 Task: Create a section Breakneck Pace and in the section, add a milestone High Availability Implementation in the project AgileEngine
Action: Mouse moved to (518, 414)
Screenshot: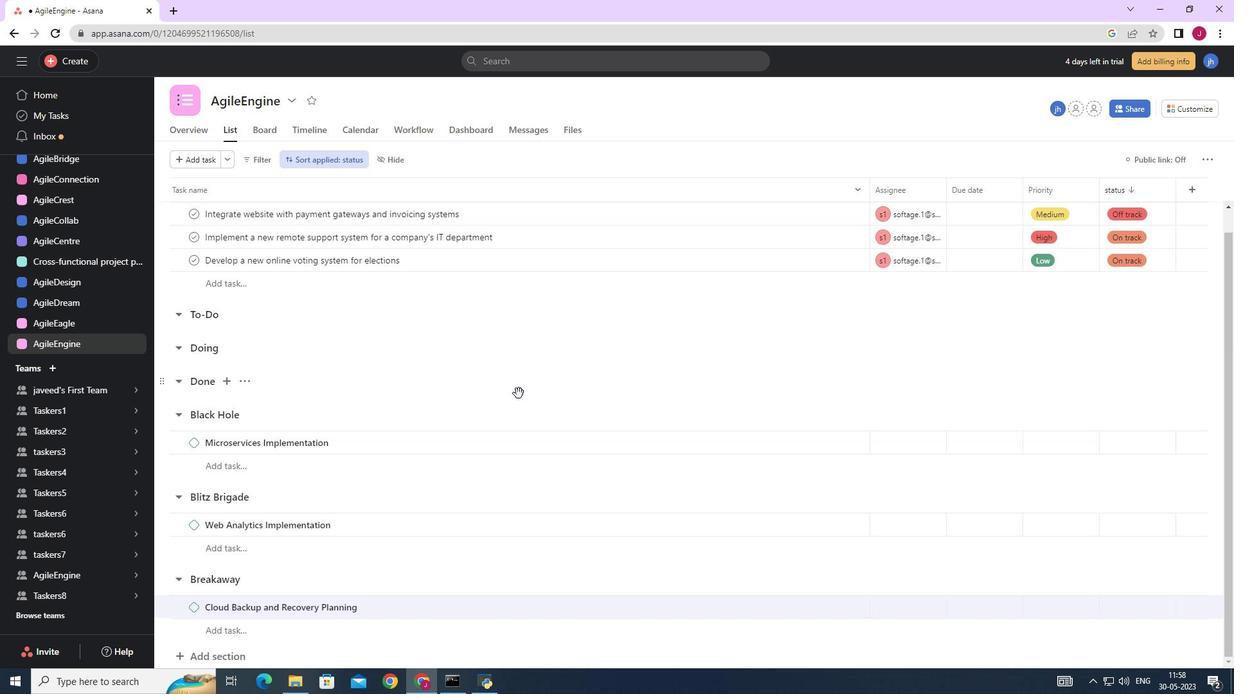 
Action: Mouse scrolled (518, 413) with delta (0, 0)
Screenshot: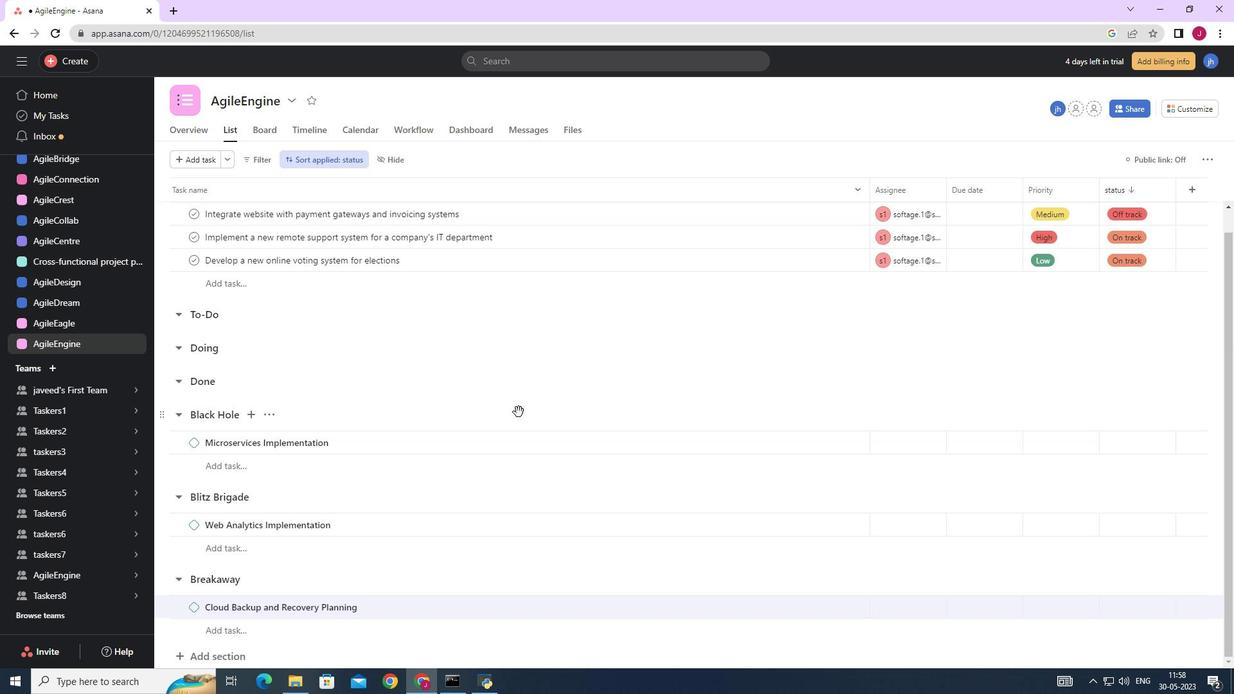 
Action: Mouse moved to (518, 414)
Screenshot: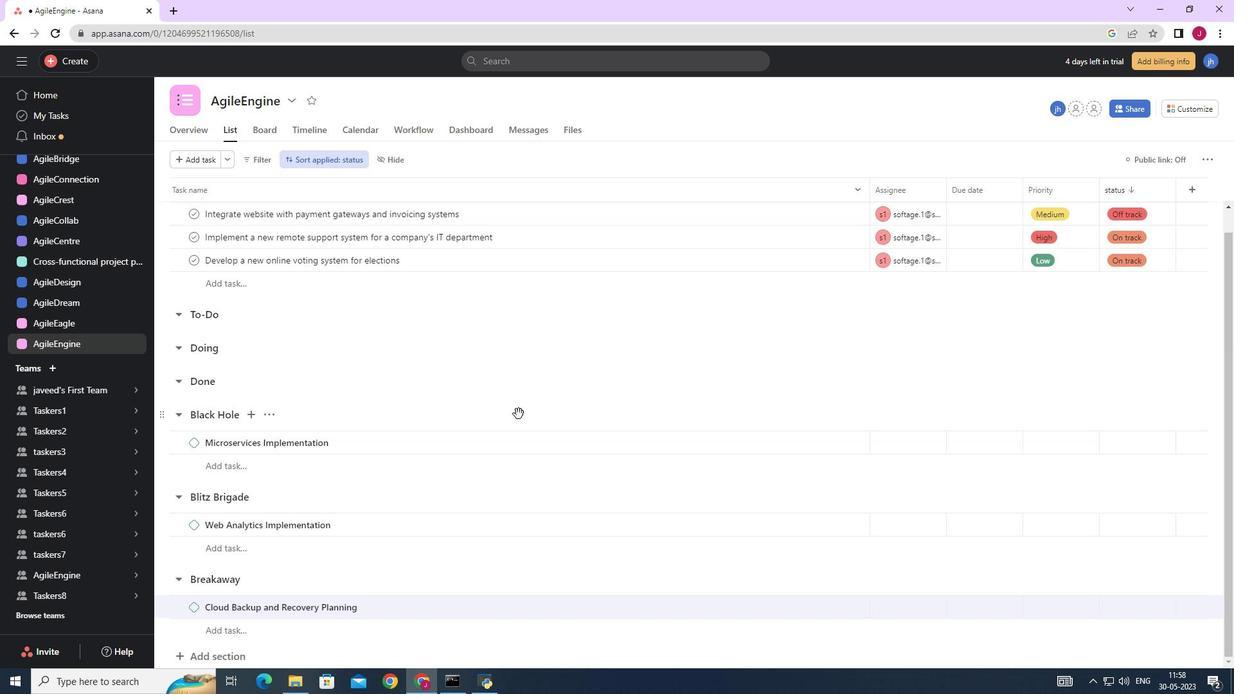 
Action: Mouse scrolled (518, 414) with delta (0, 0)
Screenshot: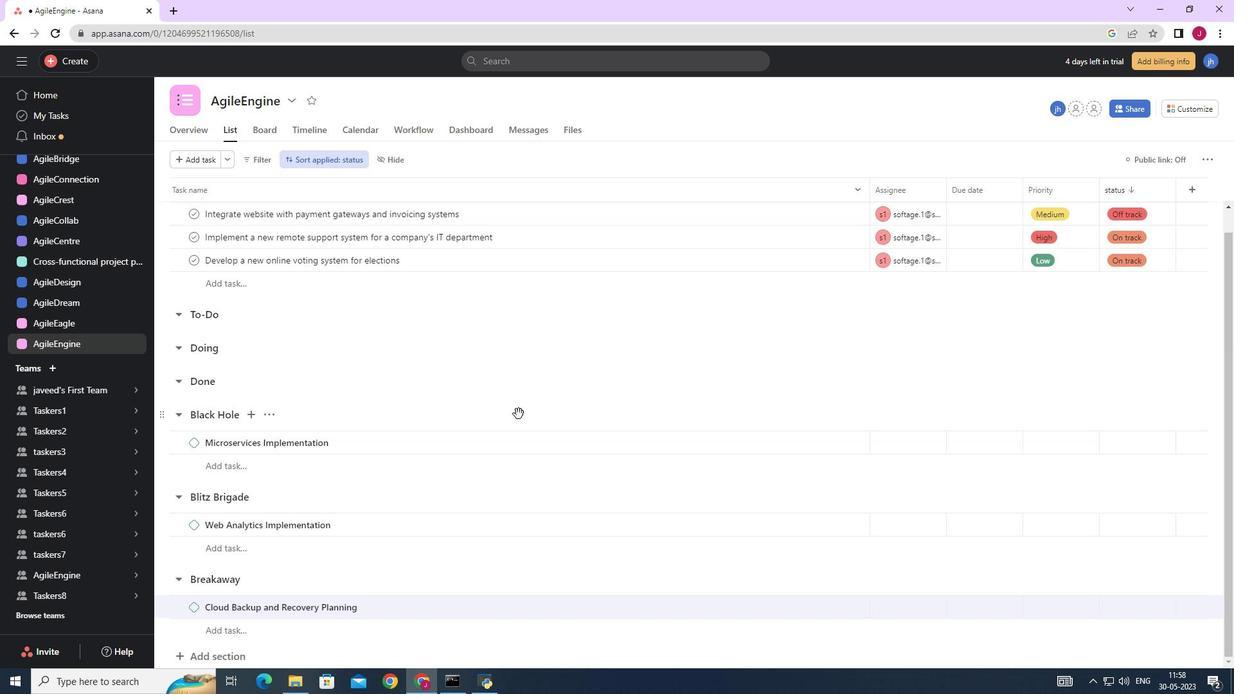 
Action: Mouse scrolled (518, 414) with delta (0, 0)
Screenshot: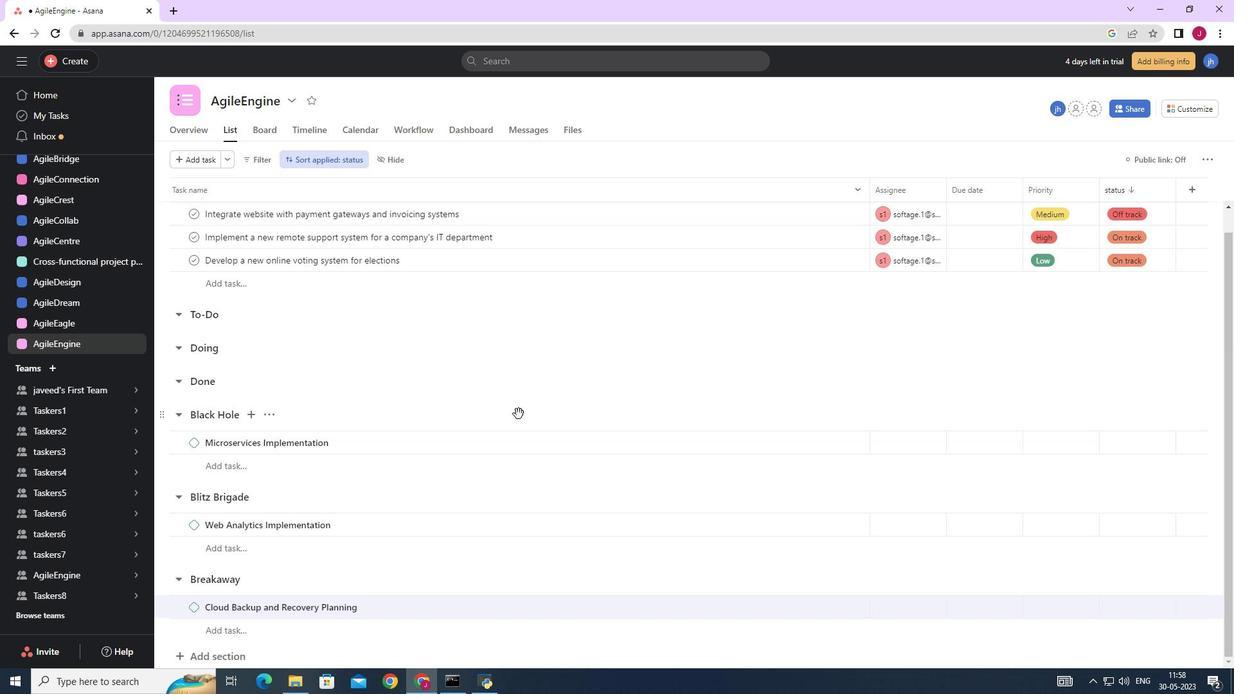
Action: Mouse moved to (518, 416)
Screenshot: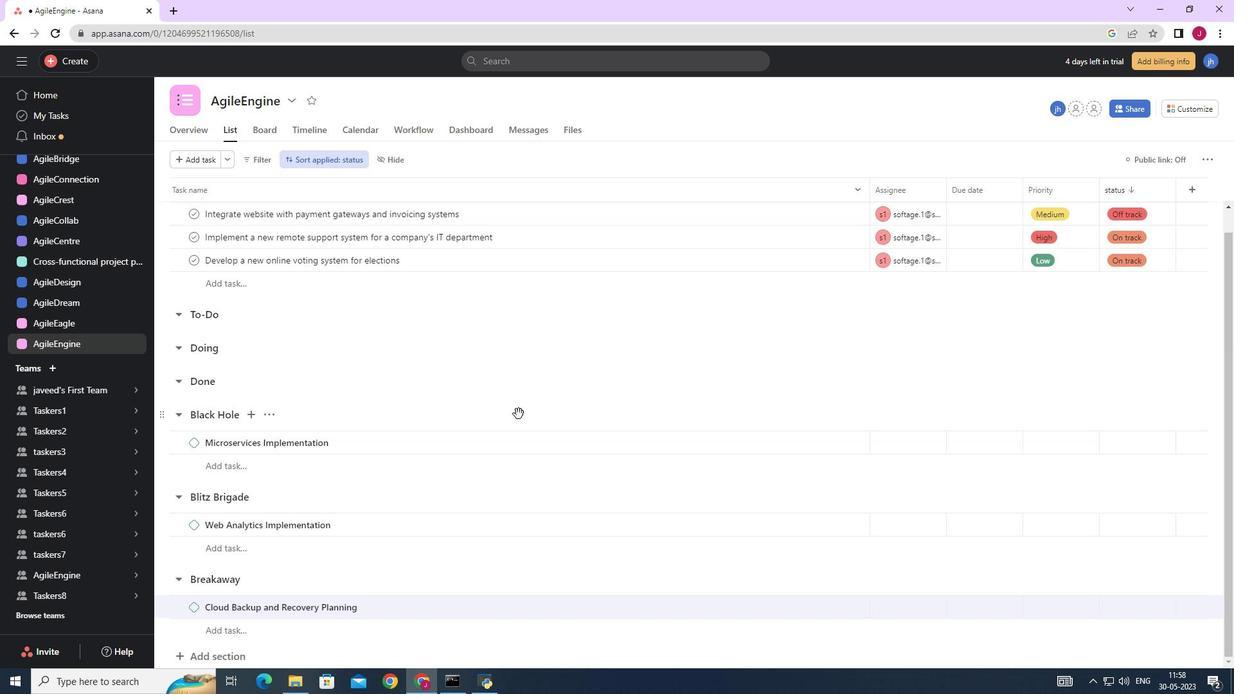 
Action: Mouse scrolled (518, 414) with delta (0, 0)
Screenshot: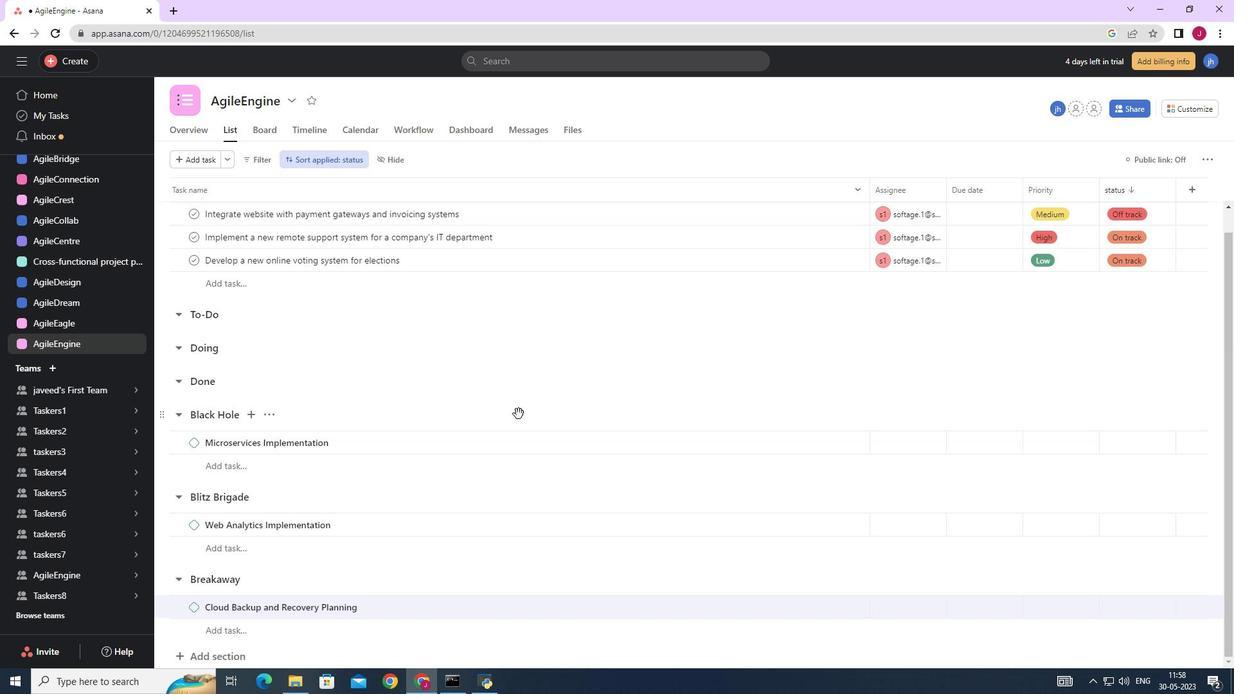 
Action: Mouse moved to (220, 655)
Screenshot: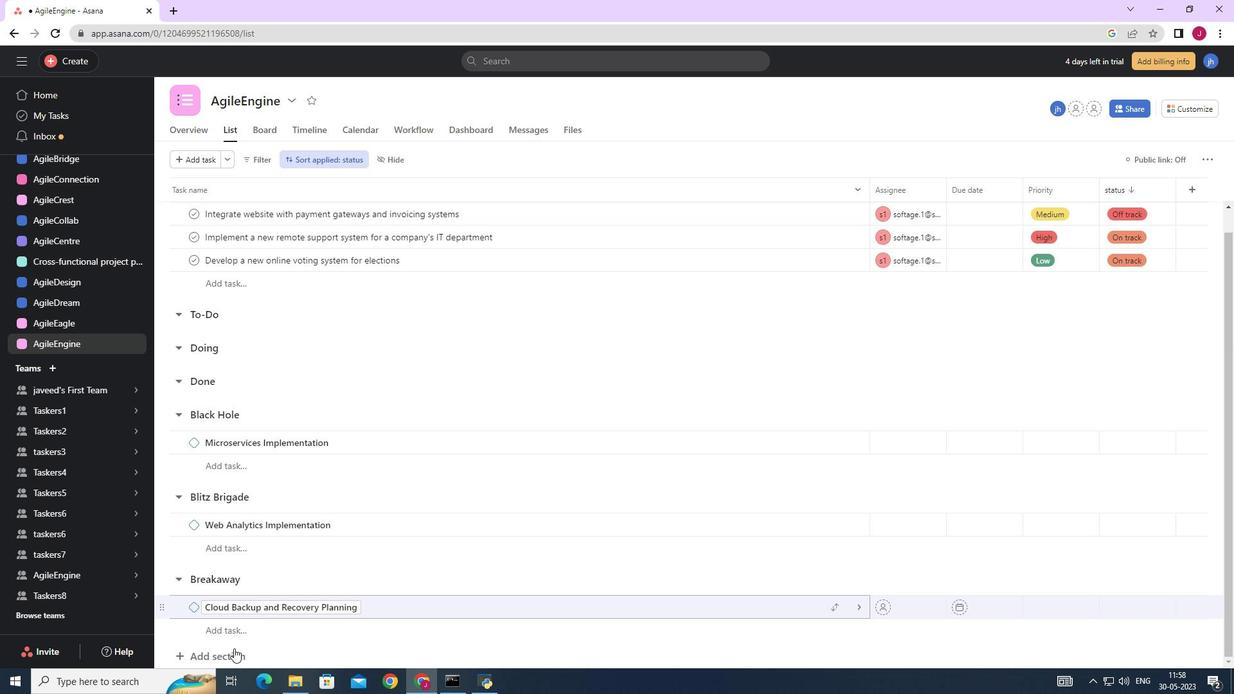 
Action: Mouse pressed left at (220, 655)
Screenshot: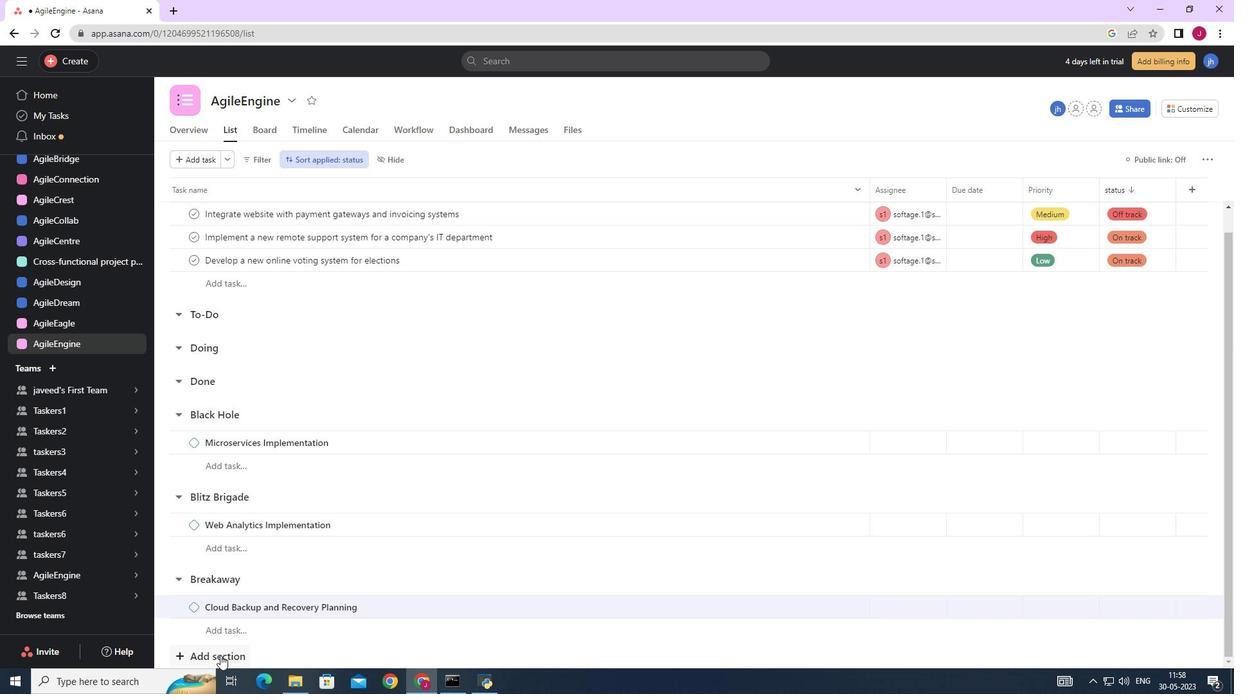 
Action: Mouse moved to (253, 628)
Screenshot: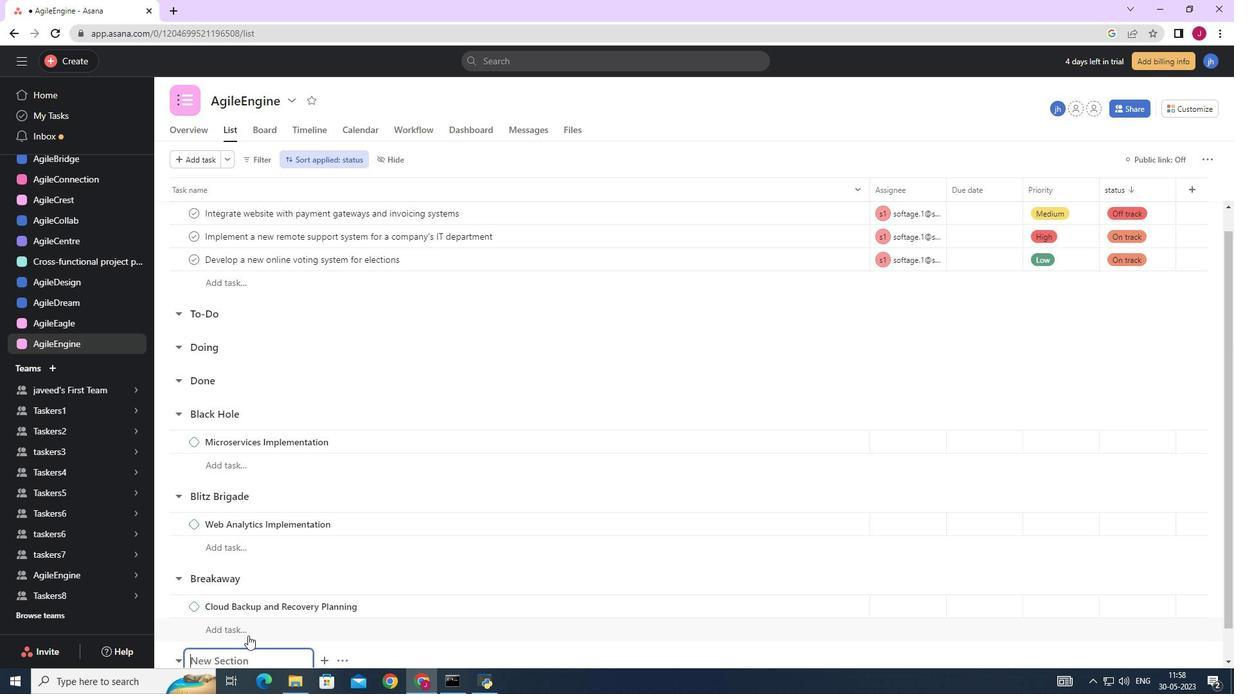 
Action: Mouse scrolled (253, 628) with delta (0, 0)
Screenshot: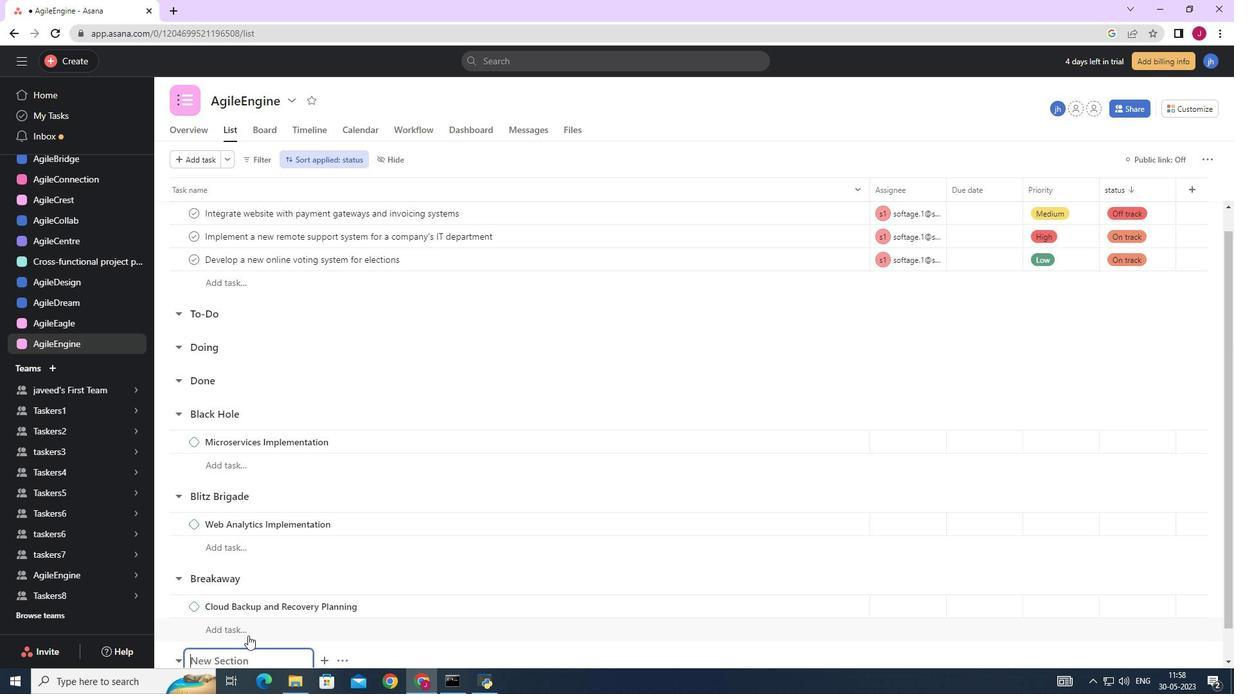 
Action: Mouse scrolled (253, 628) with delta (0, 0)
Screenshot: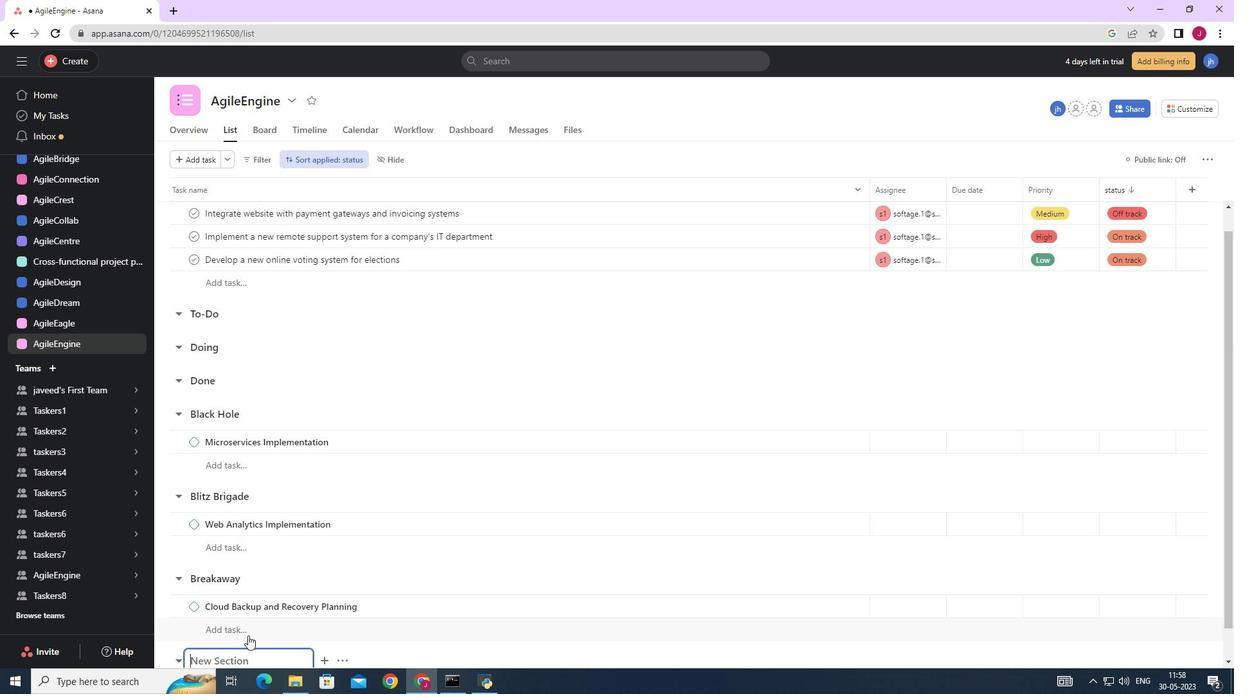 
Action: Mouse moved to (255, 628)
Screenshot: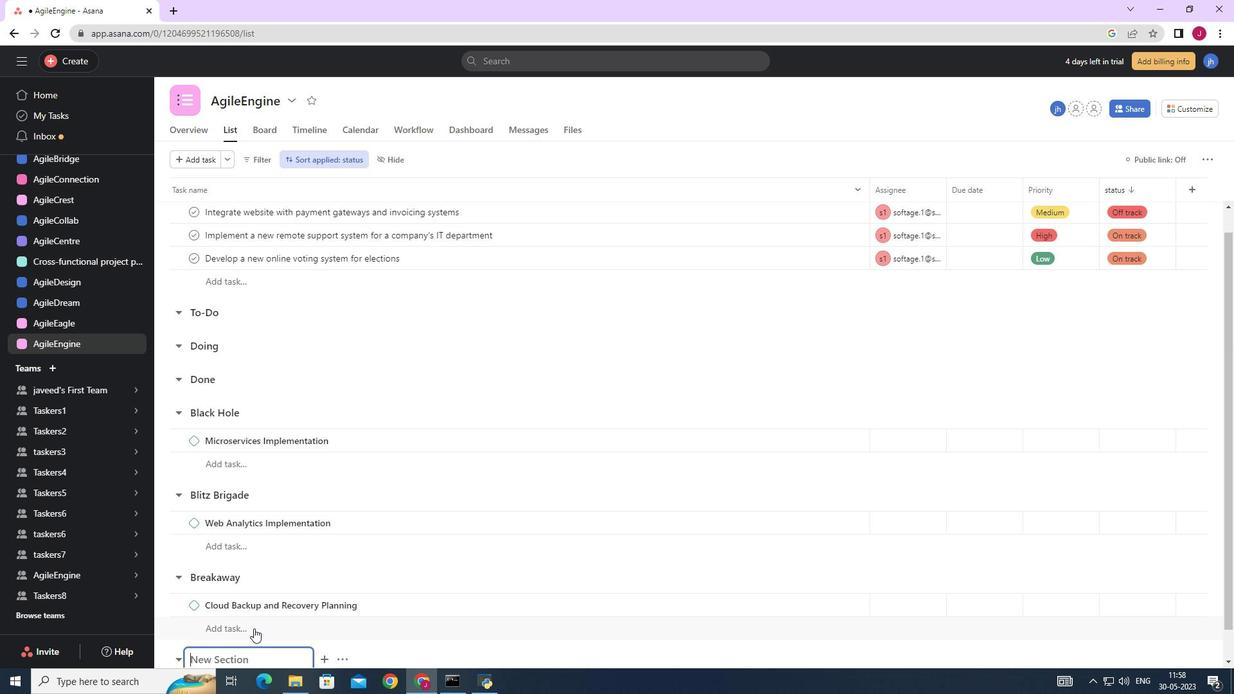 
Action: Mouse scrolled (255, 627) with delta (0, 0)
Screenshot: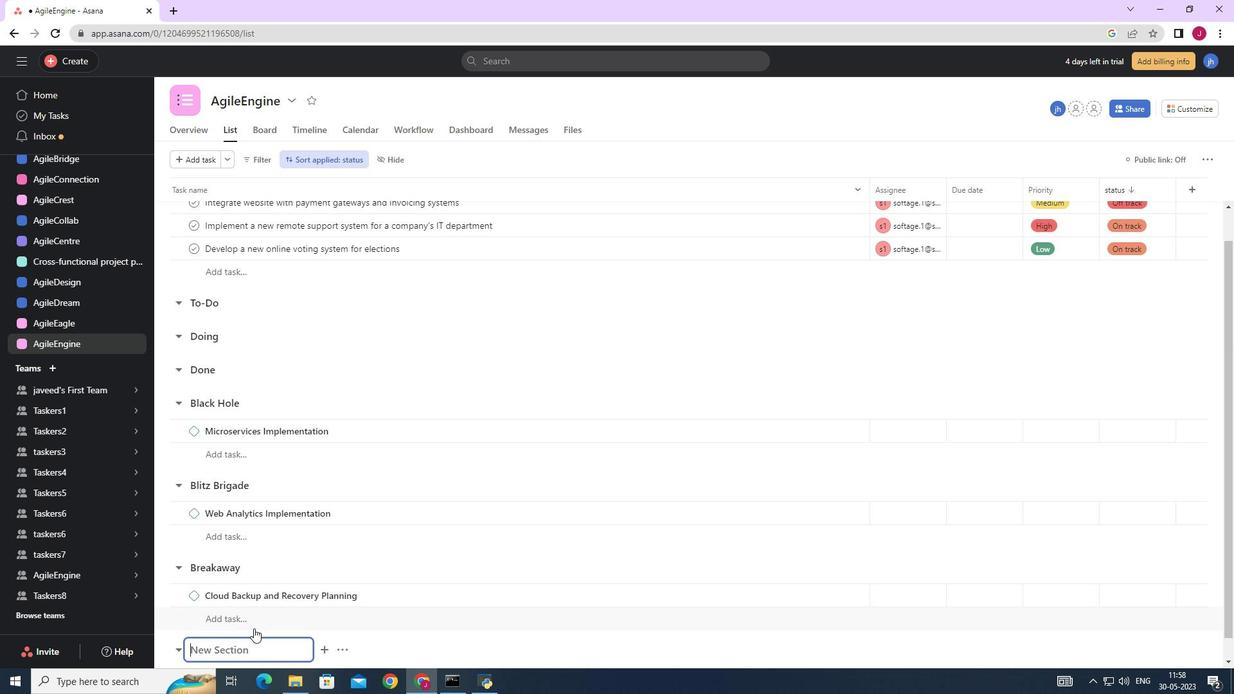
Action: Mouse moved to (255, 626)
Screenshot: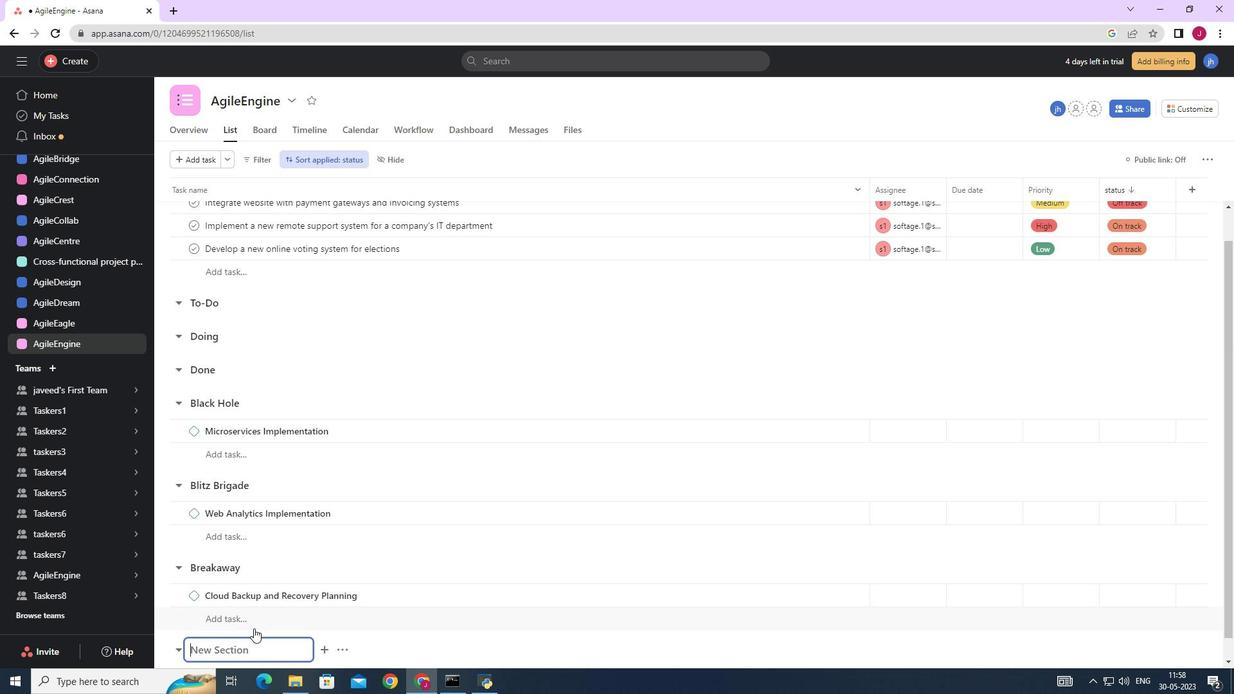 
Action: Mouse scrolled (255, 627) with delta (0, 0)
Screenshot: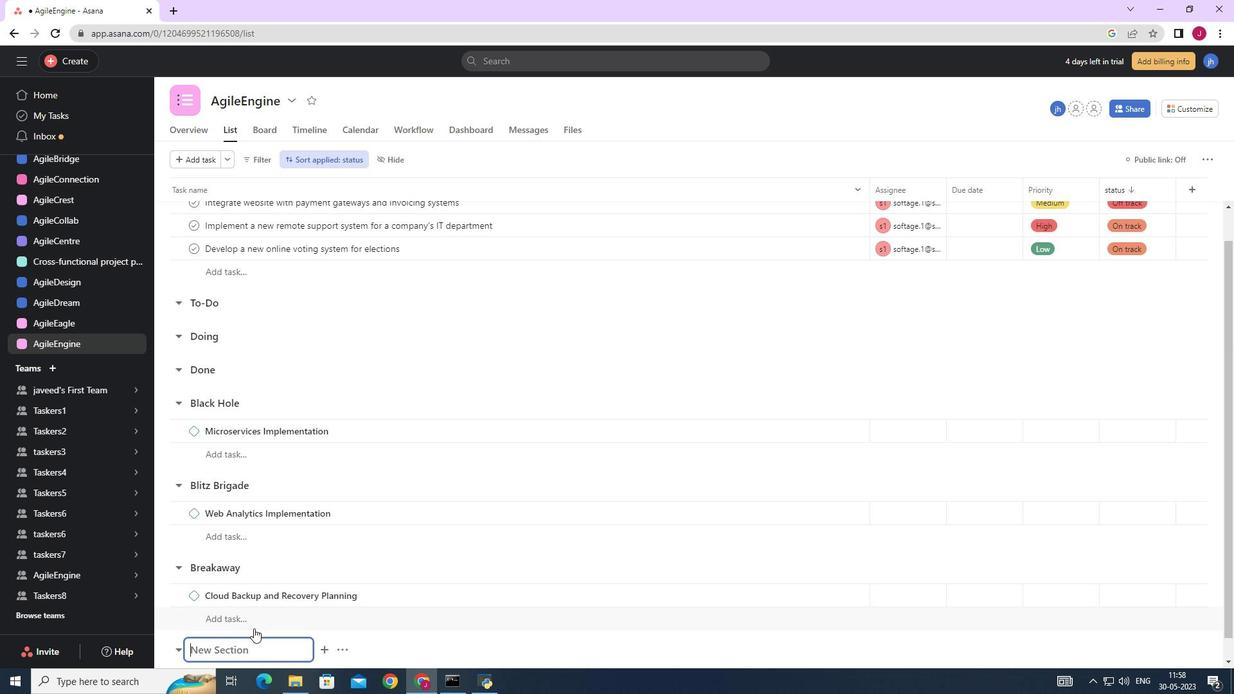 
Action: Mouse moved to (255, 626)
Screenshot: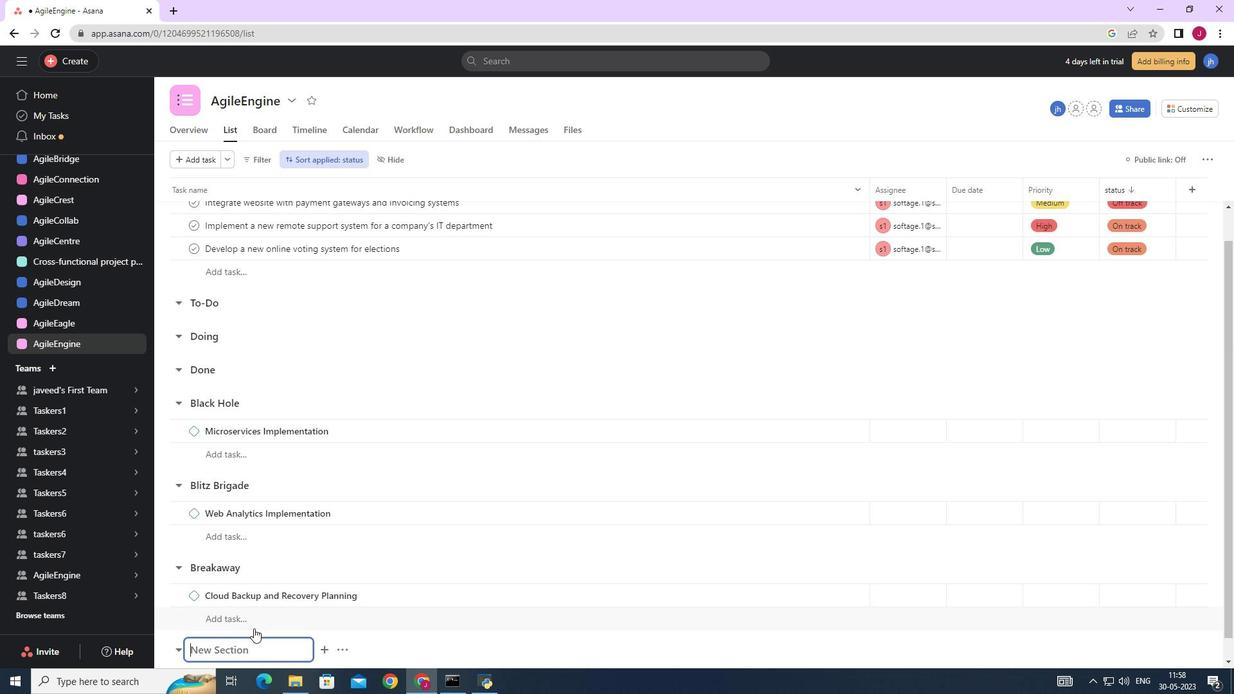 
Action: Mouse scrolled (255, 626) with delta (0, 0)
Screenshot: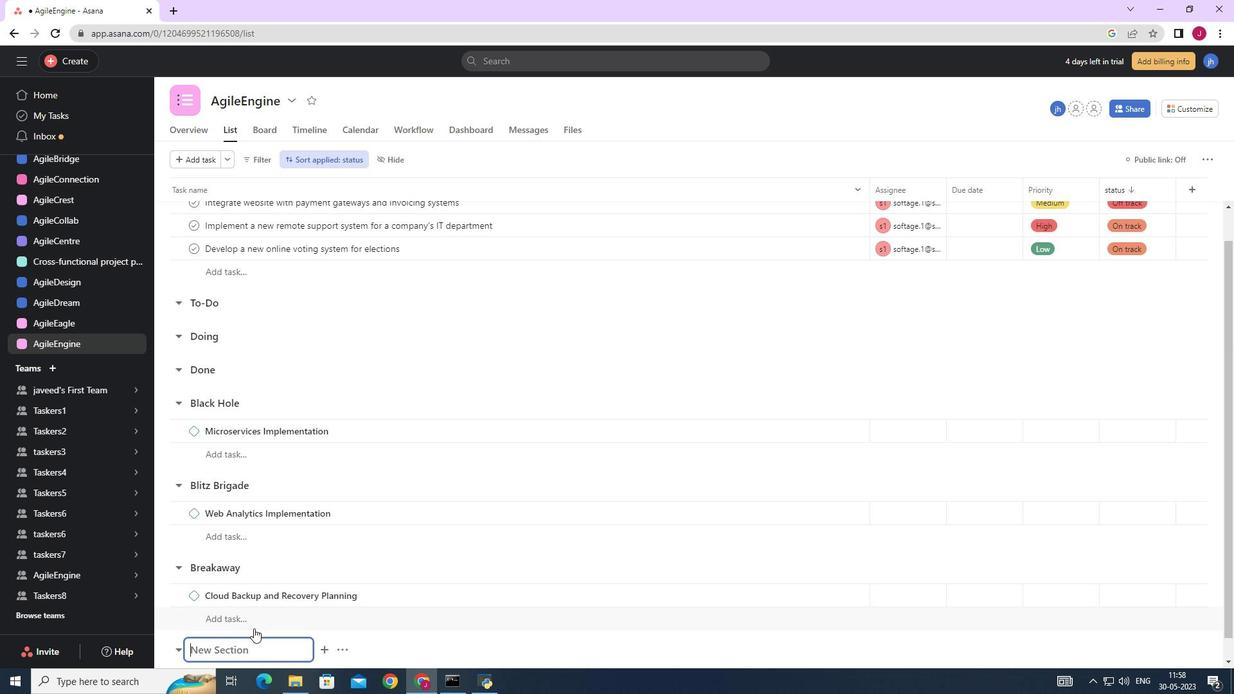 
Action: Mouse moved to (259, 625)
Screenshot: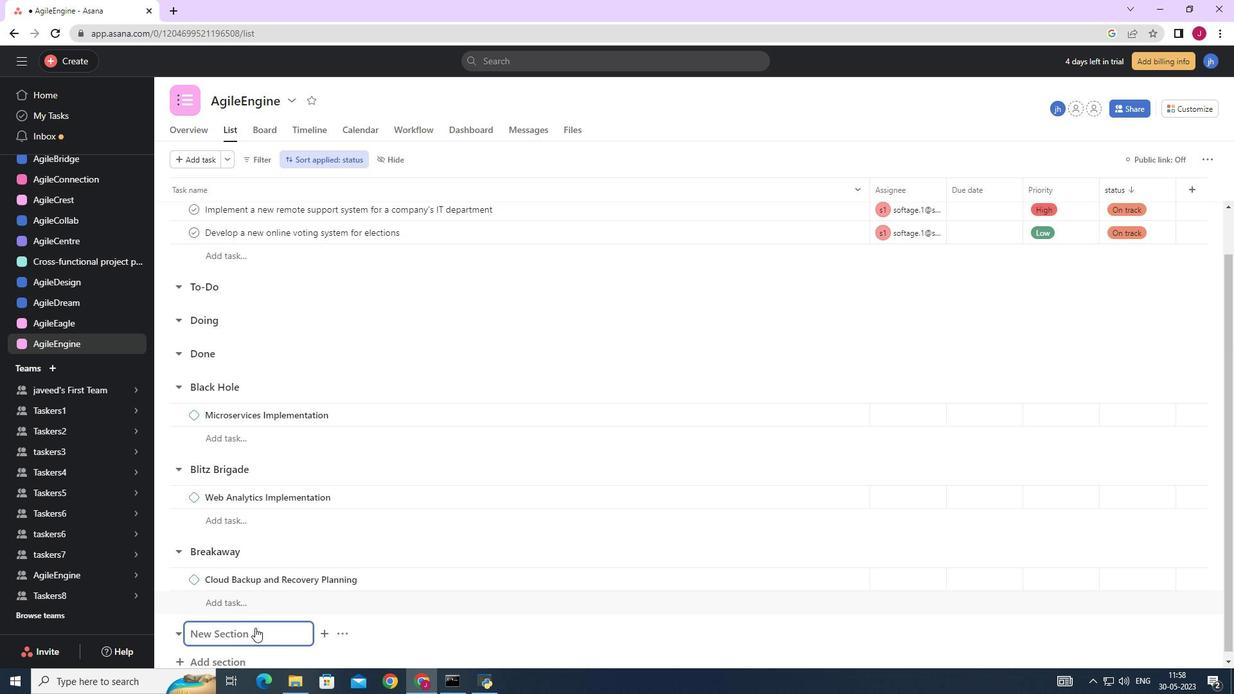 
Action: Mouse scrolled (255, 625) with delta (0, 0)
Screenshot: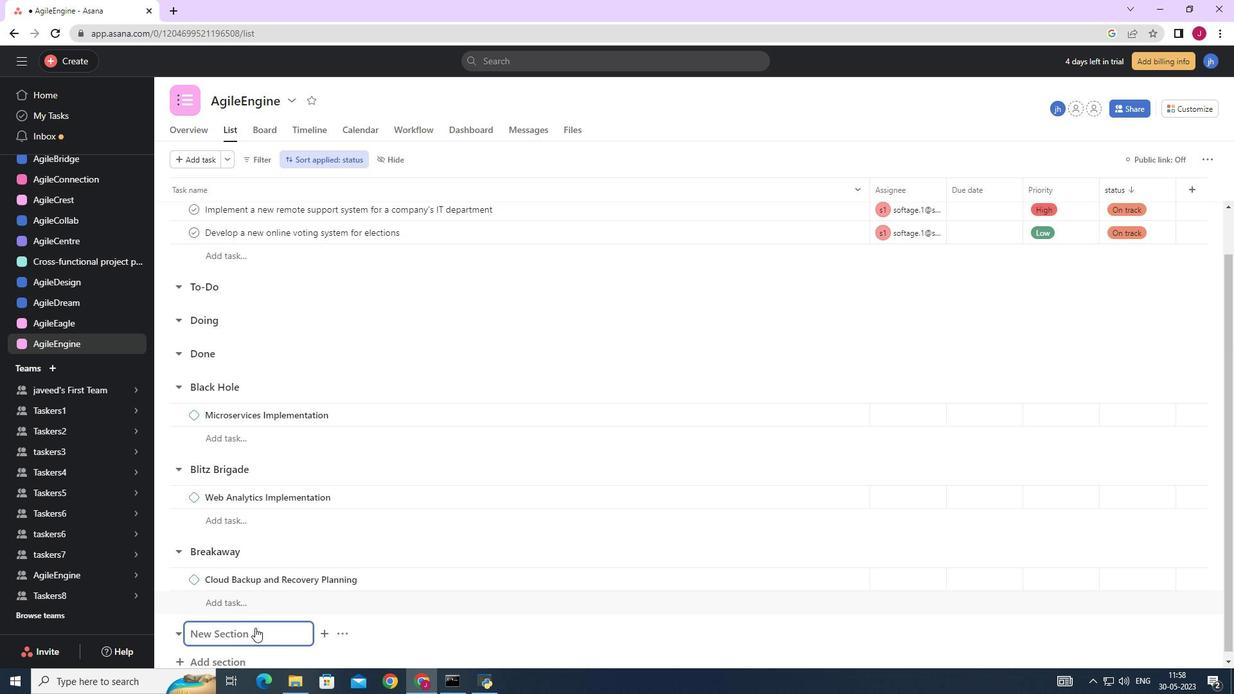 
Action: Key pressed <Key.caps_lock>B<Key.caps_lock>reakneck<Key.space><Key.caps_lock>P<Key.caps_lock>ace<Key.space><Key.enter><Key.caps_lock>H<Key.caps_lock>igh<Key.space><Key.caps_lock>A<Key.caps_lock>vailability<Key.space><Key.caps_lock>I<Key.caps_lock>mplementation
Screenshot: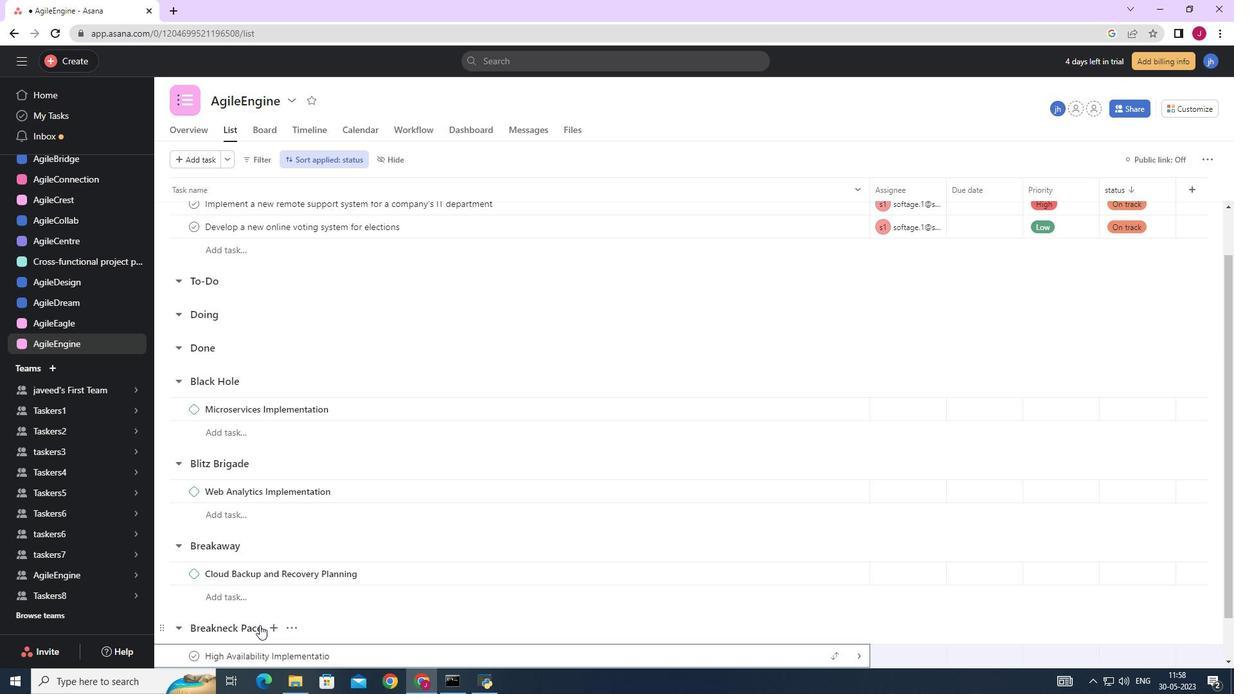
Action: Mouse moved to (863, 656)
Screenshot: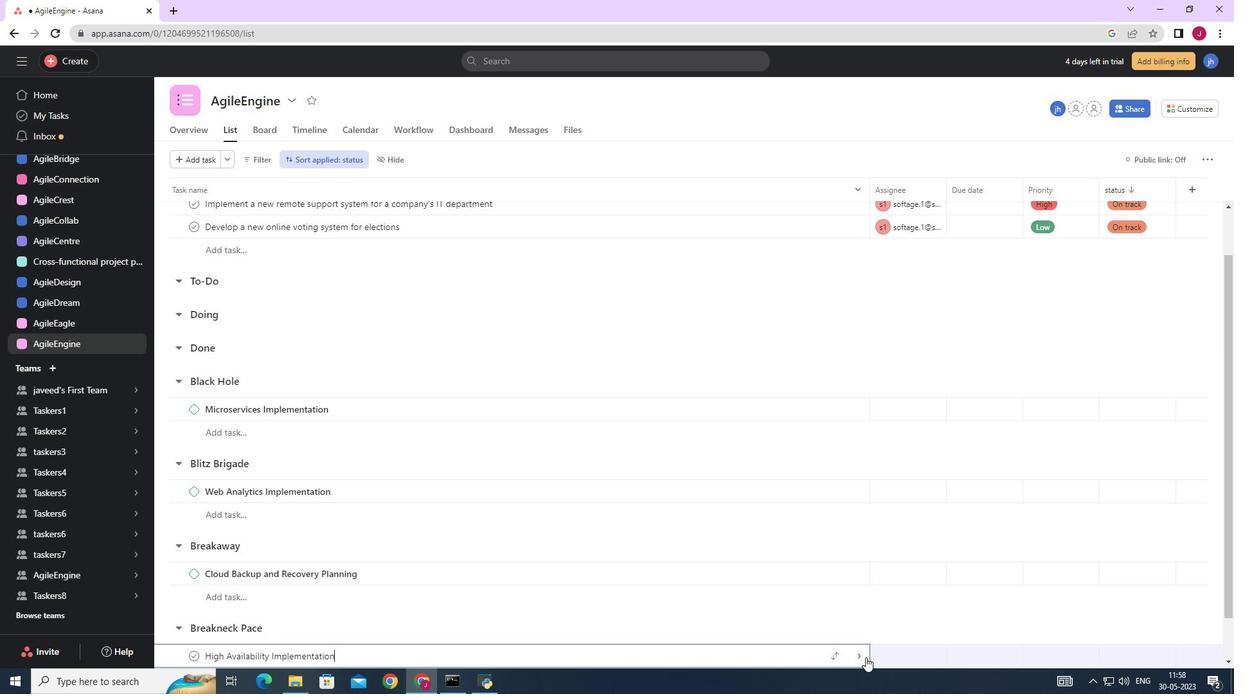 
Action: Mouse pressed left at (863, 656)
Screenshot: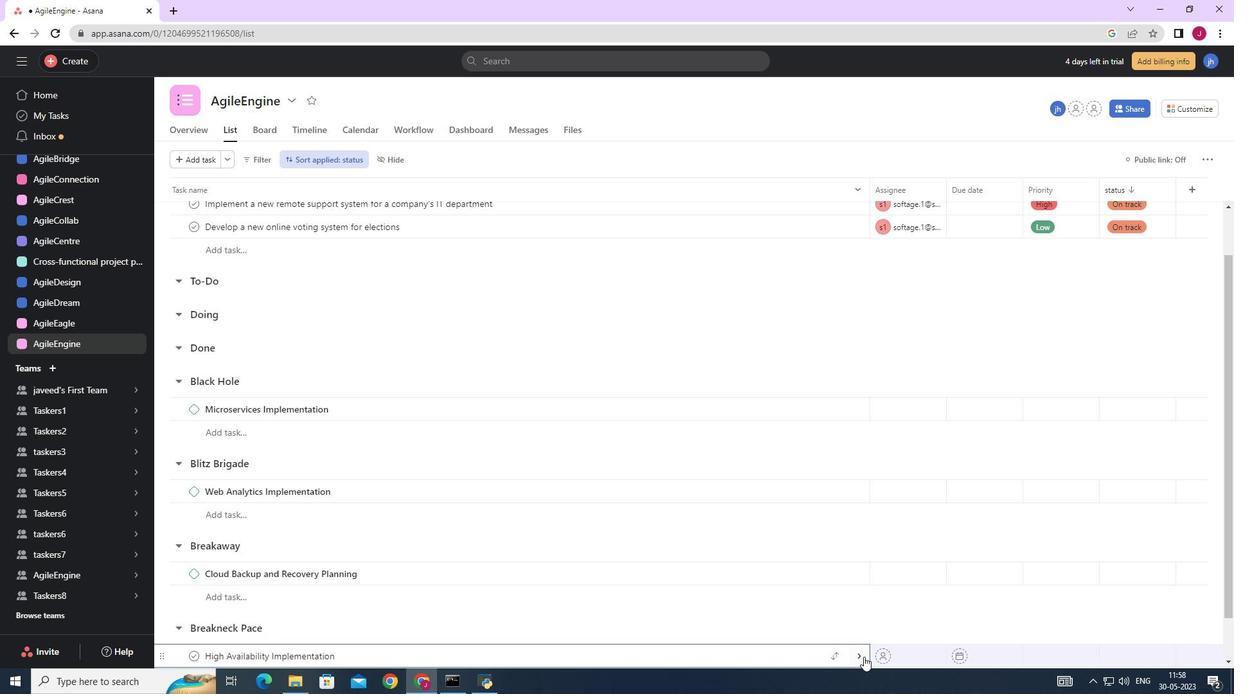 
Action: Mouse moved to (1184, 154)
Screenshot: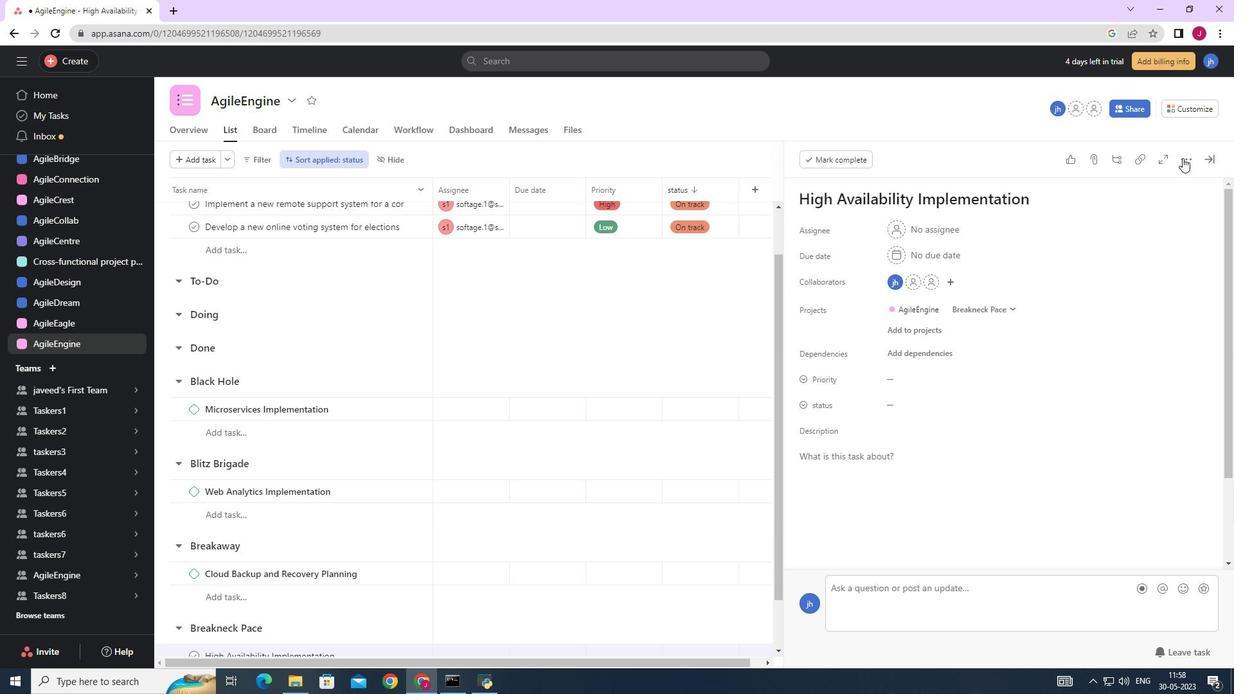
Action: Mouse pressed left at (1184, 154)
Screenshot: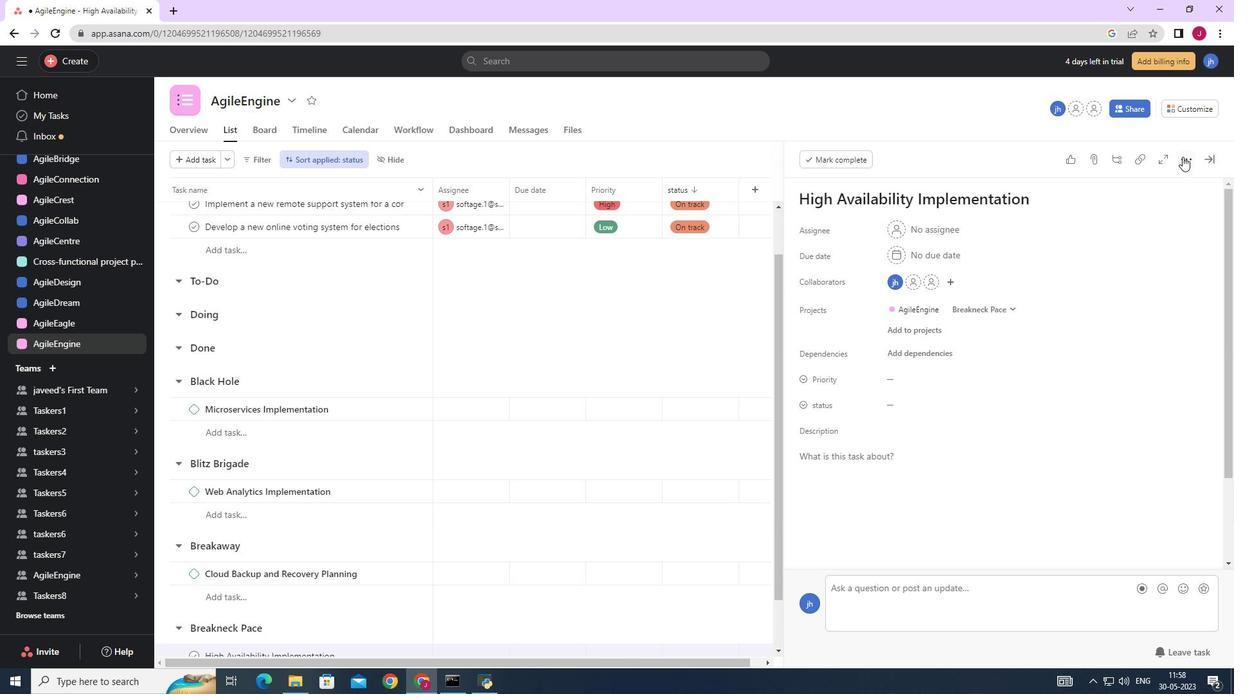 
Action: Mouse moved to (1064, 206)
Screenshot: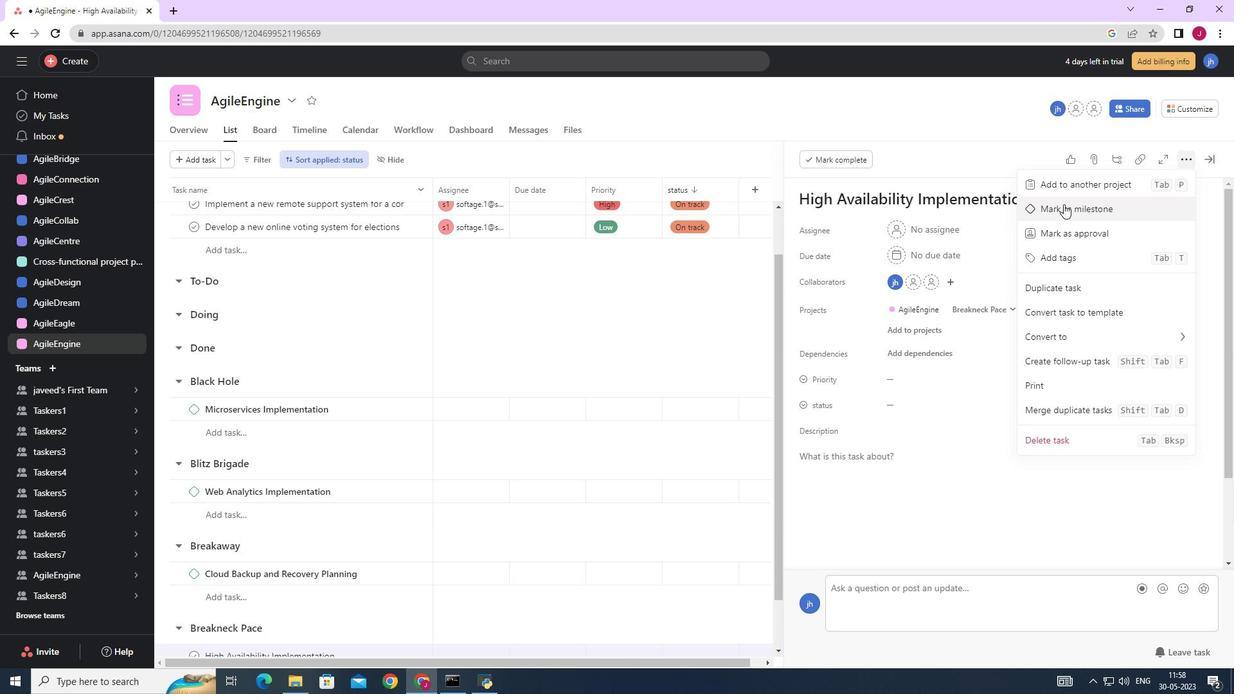 
Action: Mouse pressed left at (1064, 206)
Screenshot: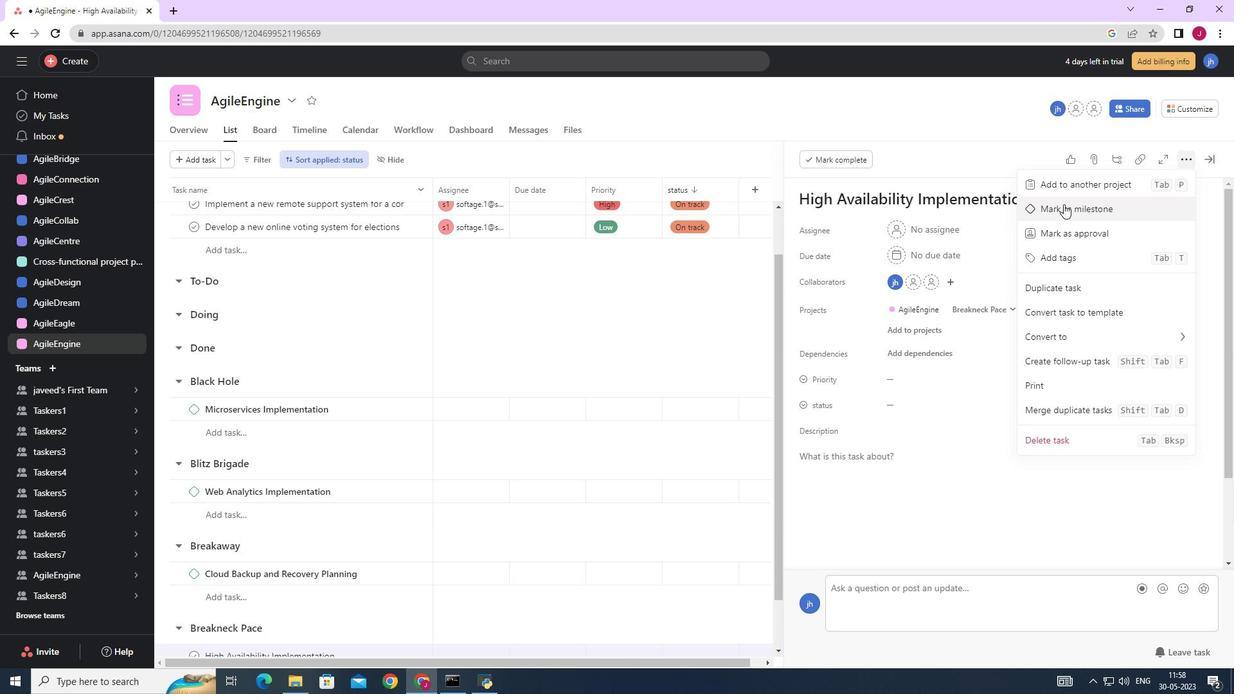 
Action: Mouse moved to (743, 315)
Screenshot: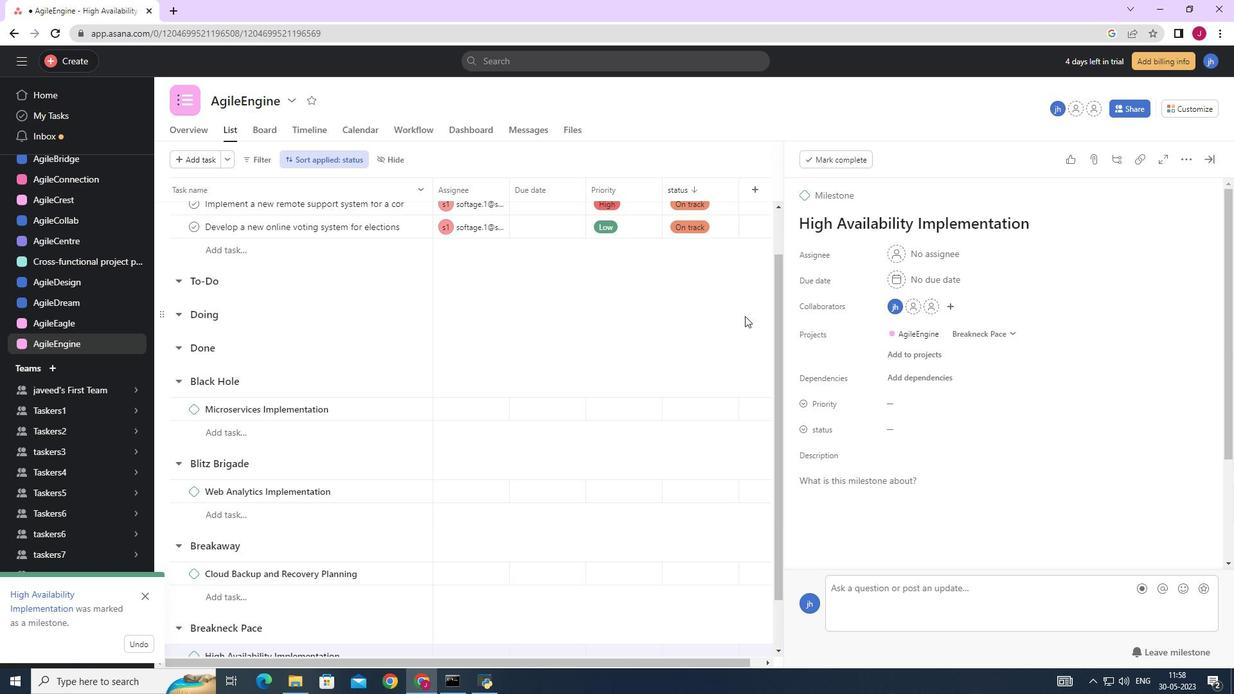 
Action: Mouse pressed left at (743, 315)
Screenshot: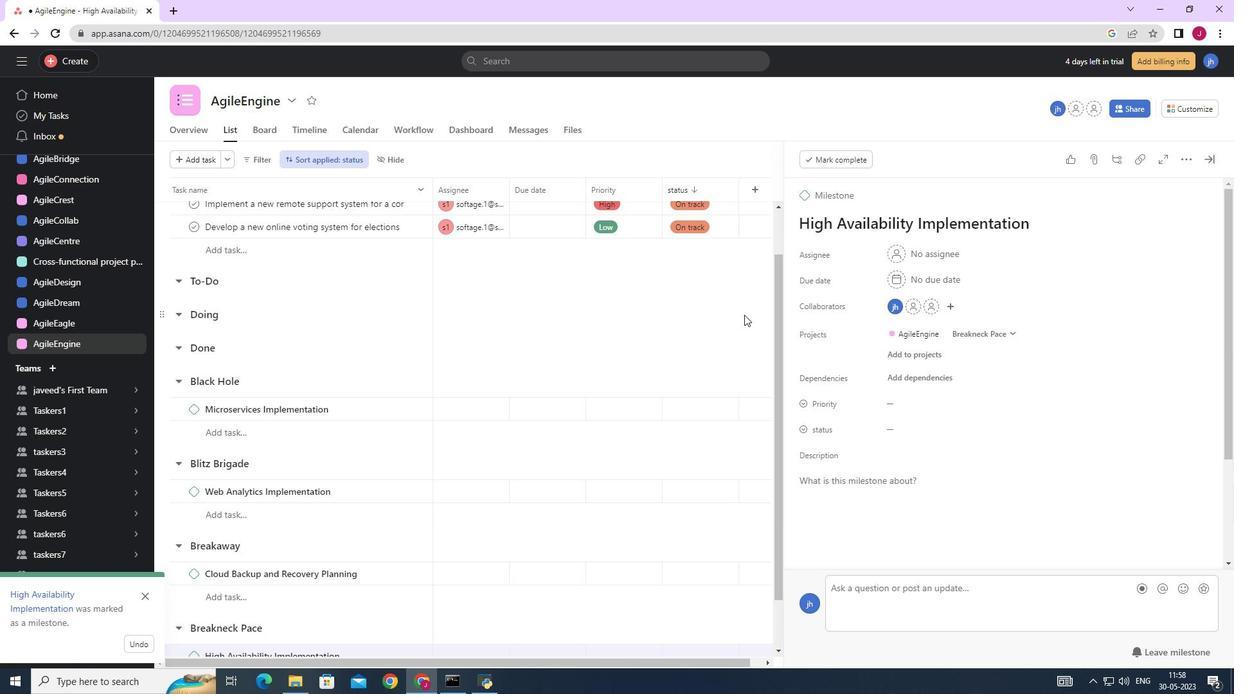 
Action: Mouse moved to (1187, 158)
Screenshot: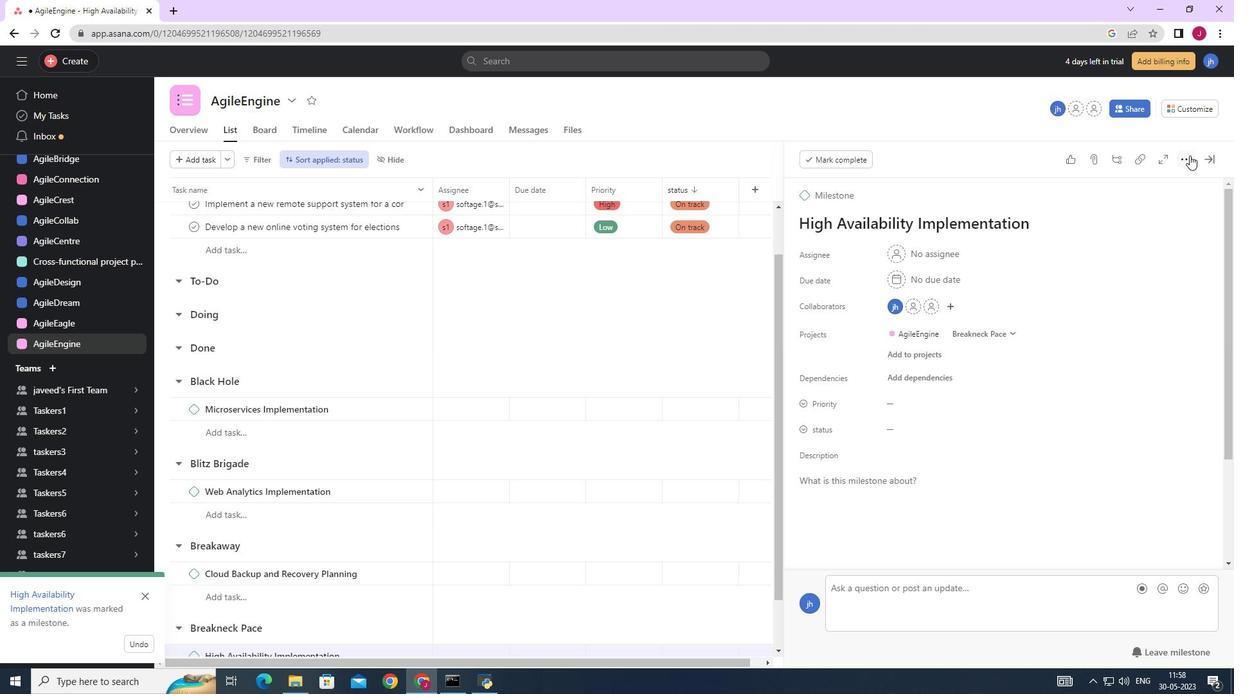 
Action: Mouse pressed left at (1187, 158)
Screenshot: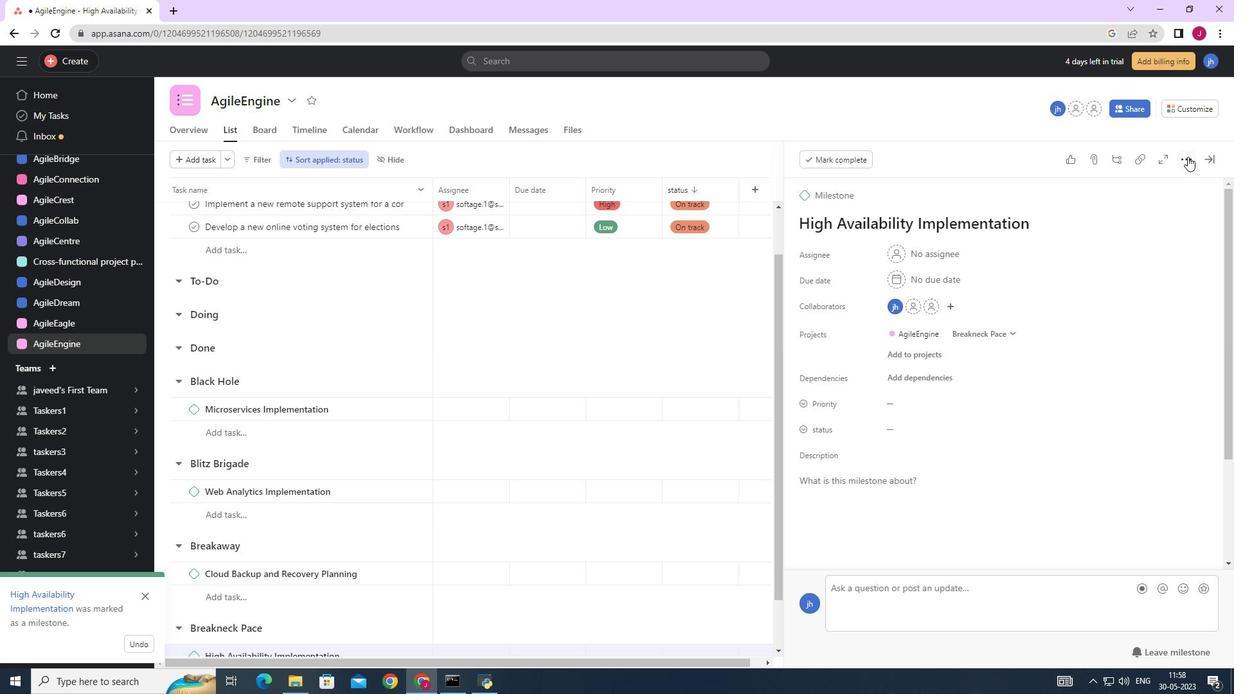 
Action: Mouse moved to (693, 315)
Screenshot: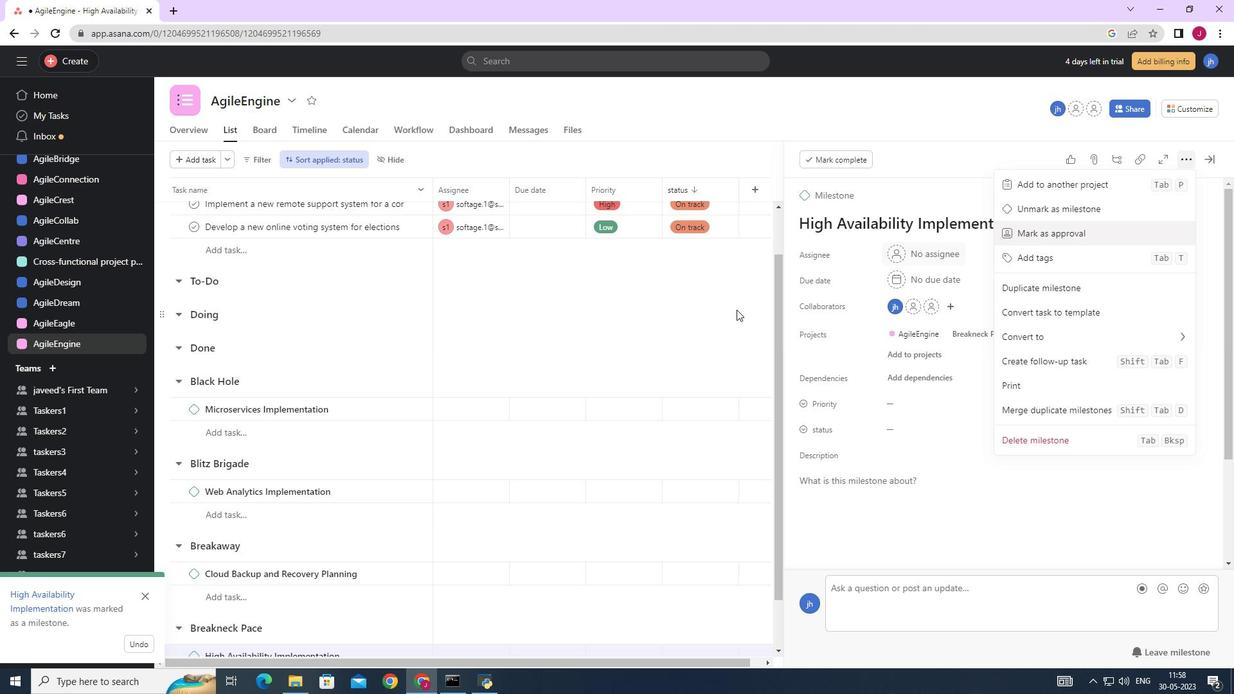 
Action: Mouse pressed left at (693, 315)
Screenshot: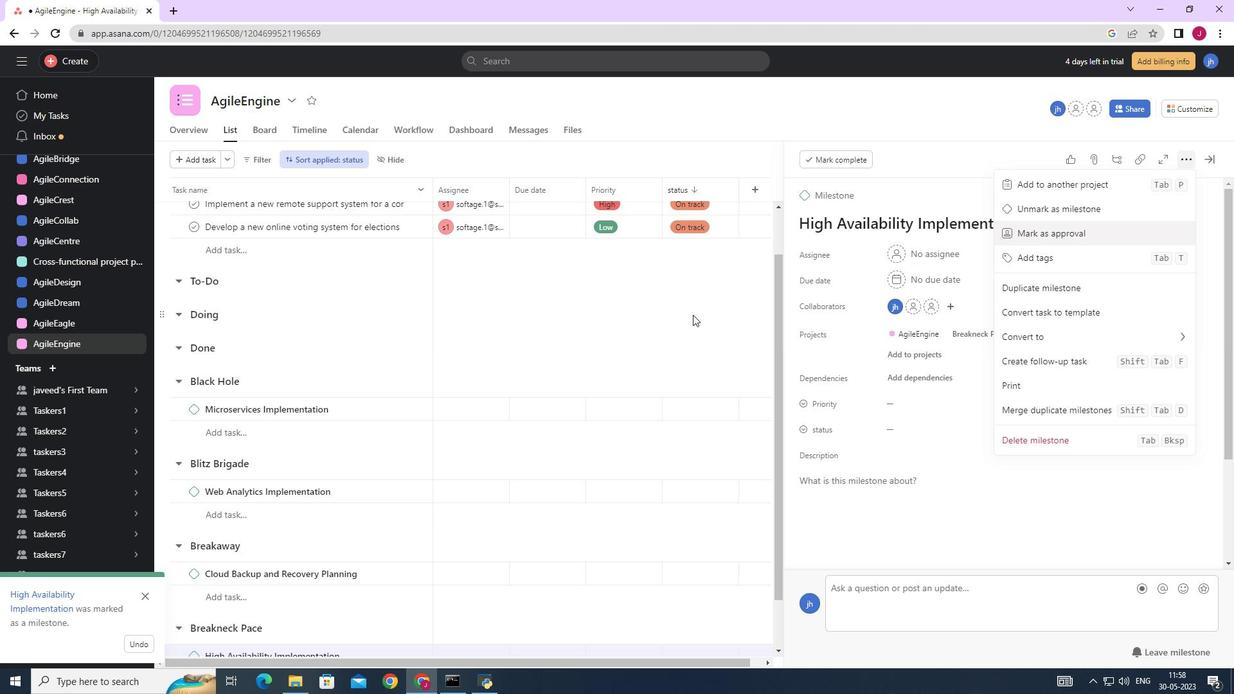 
Action: Mouse moved to (1214, 158)
Screenshot: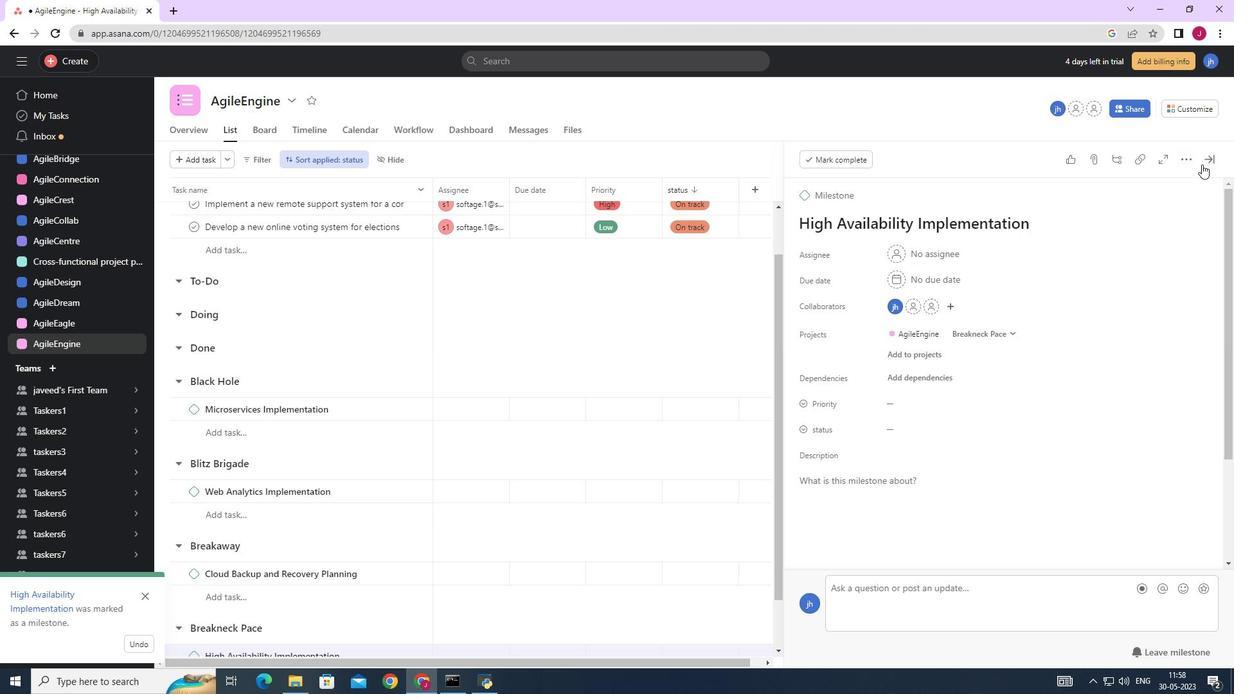 
Action: Mouse pressed left at (1214, 158)
Screenshot: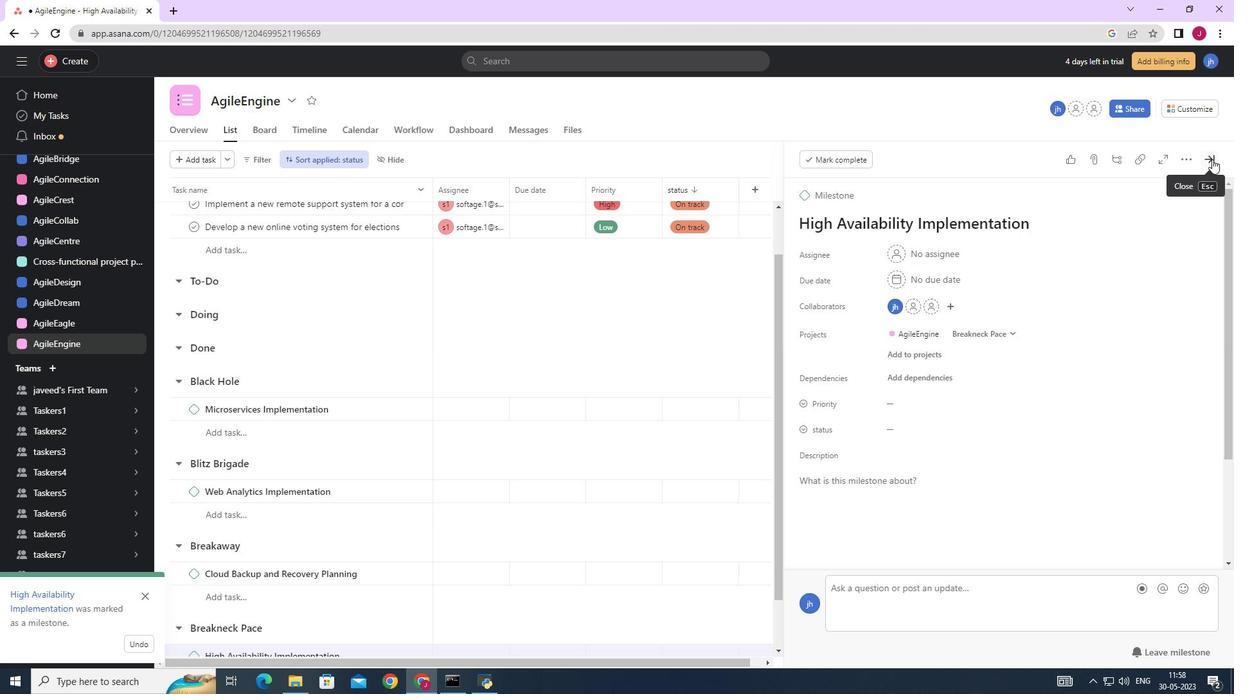 
Action: Mouse moved to (600, 345)
Screenshot: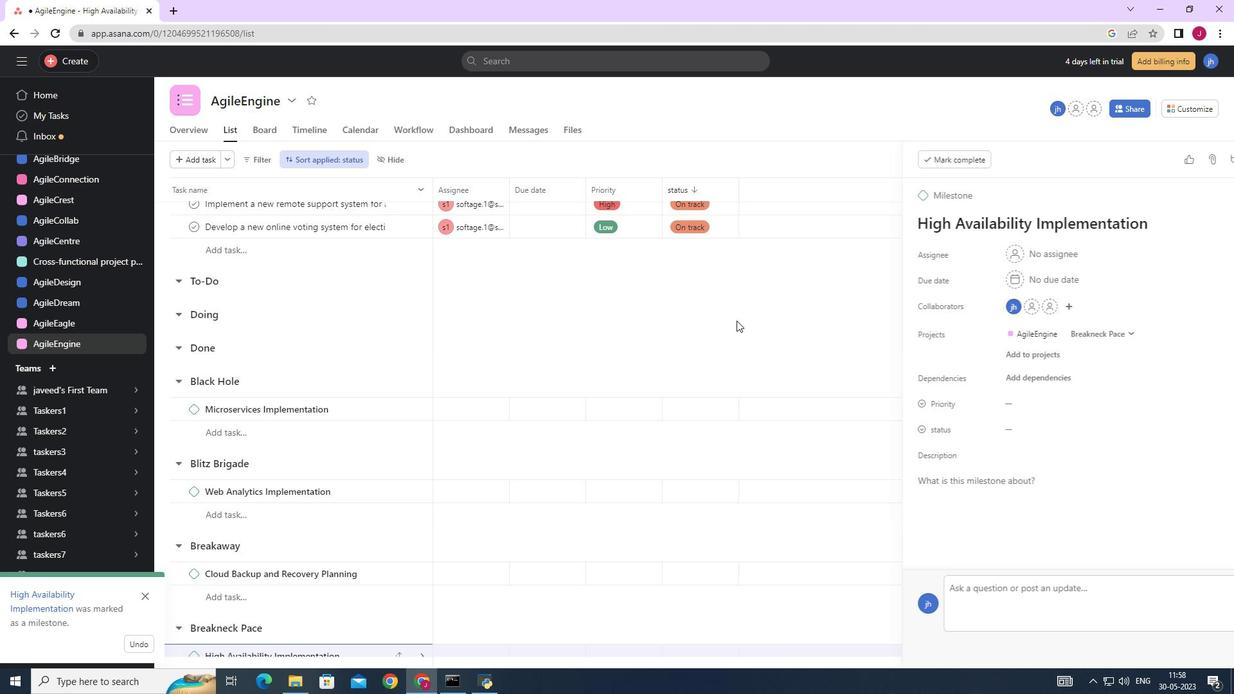 
